 Task: Add Sprouts Lavender Bar Soap to the cart.
Action: Mouse moved to (799, 248)
Screenshot: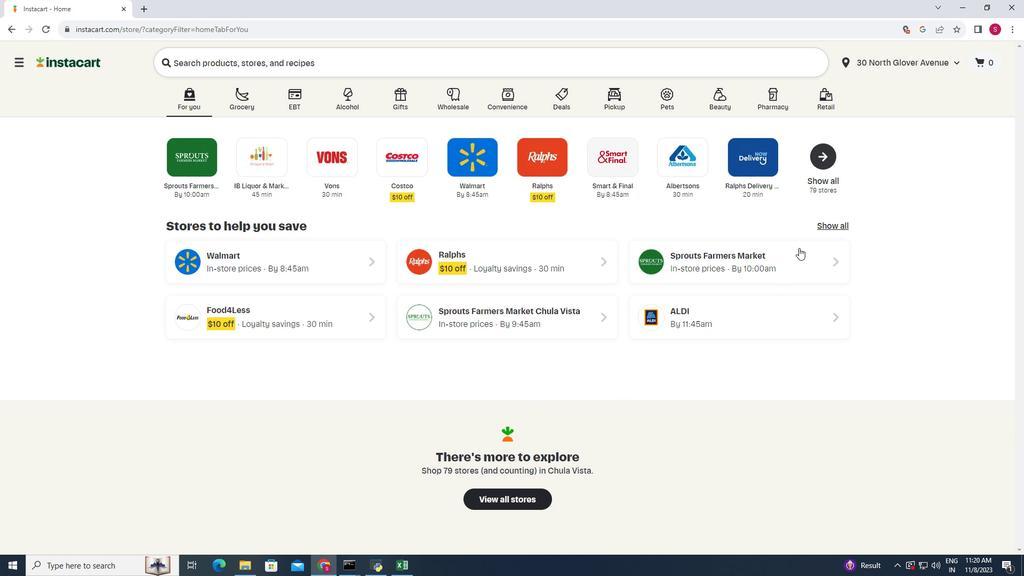 
Action: Mouse pressed left at (799, 248)
Screenshot: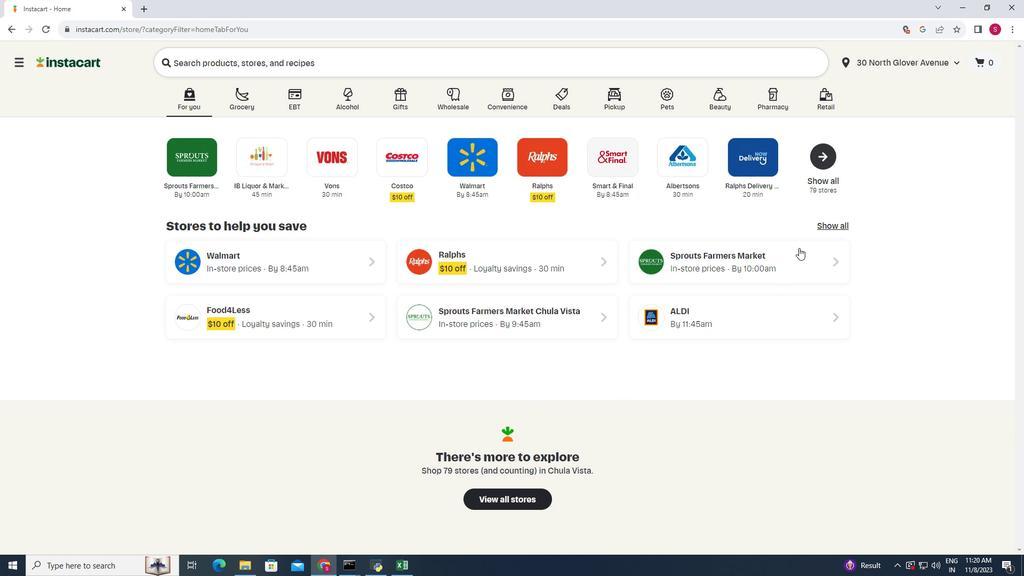 
Action: Mouse moved to (85, 353)
Screenshot: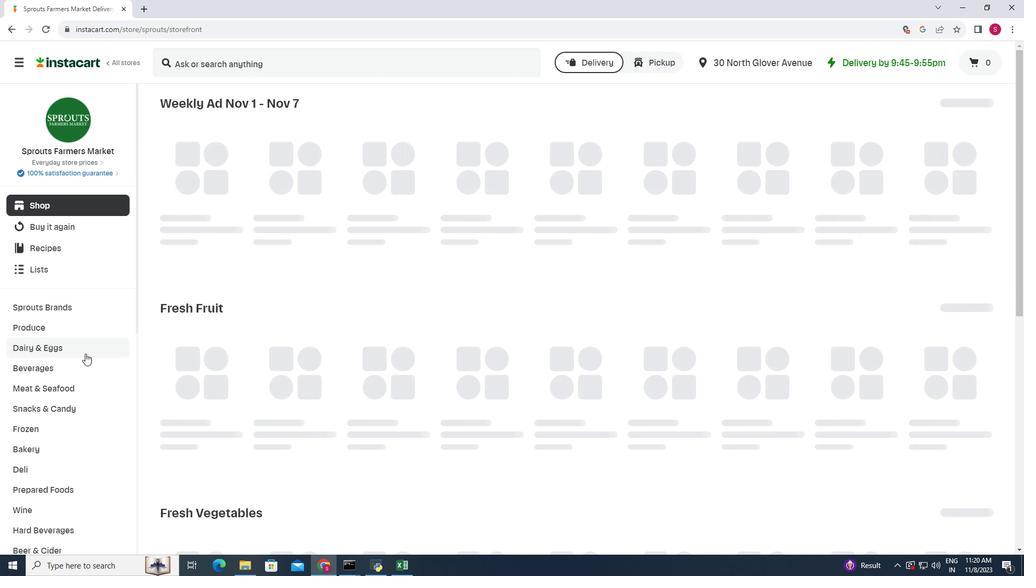 
Action: Mouse scrolled (85, 353) with delta (0, 0)
Screenshot: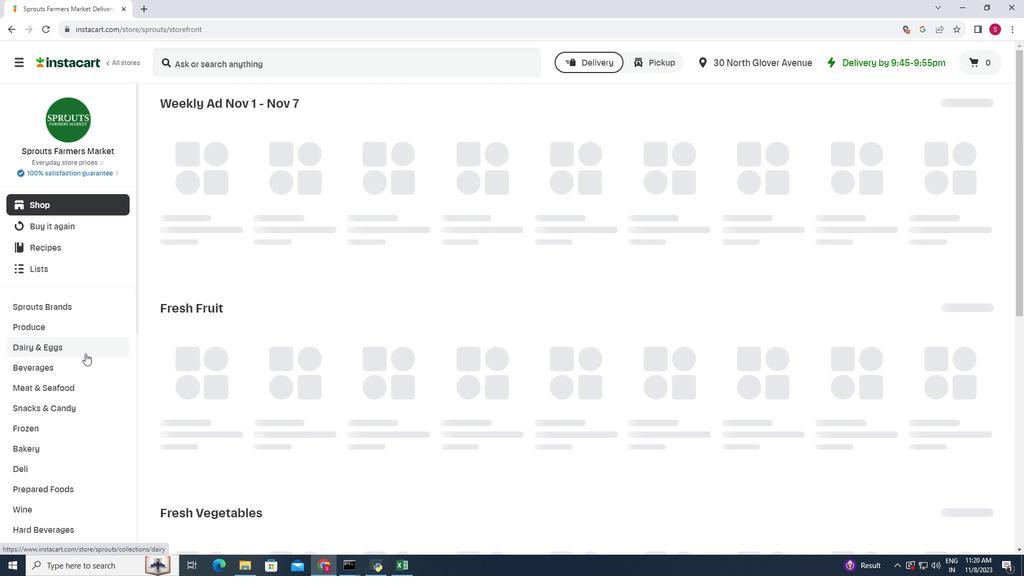 
Action: Mouse scrolled (85, 353) with delta (0, 0)
Screenshot: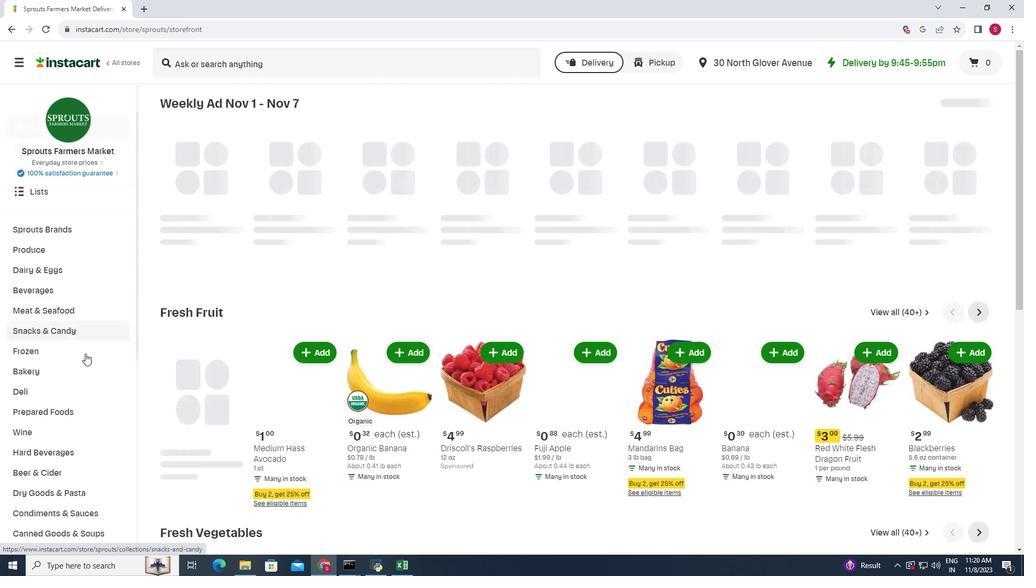 
Action: Mouse moved to (84, 354)
Screenshot: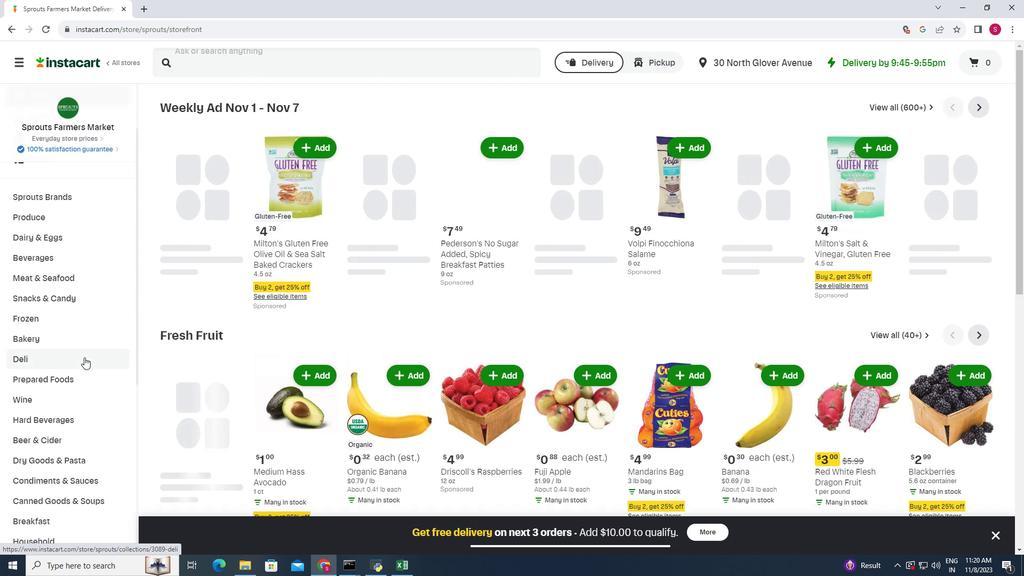 
Action: Mouse scrolled (84, 353) with delta (0, 0)
Screenshot: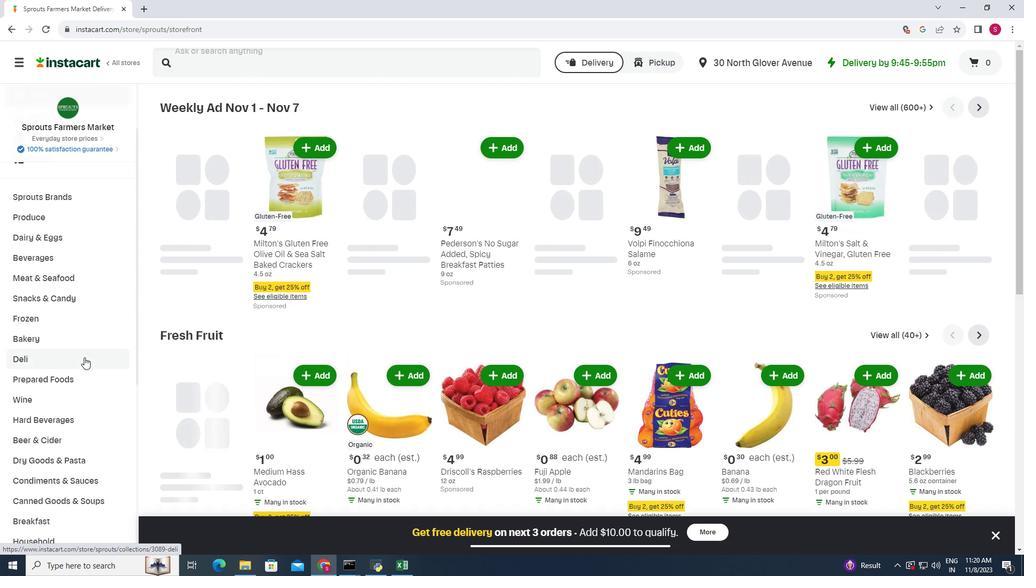 
Action: Mouse moved to (84, 357)
Screenshot: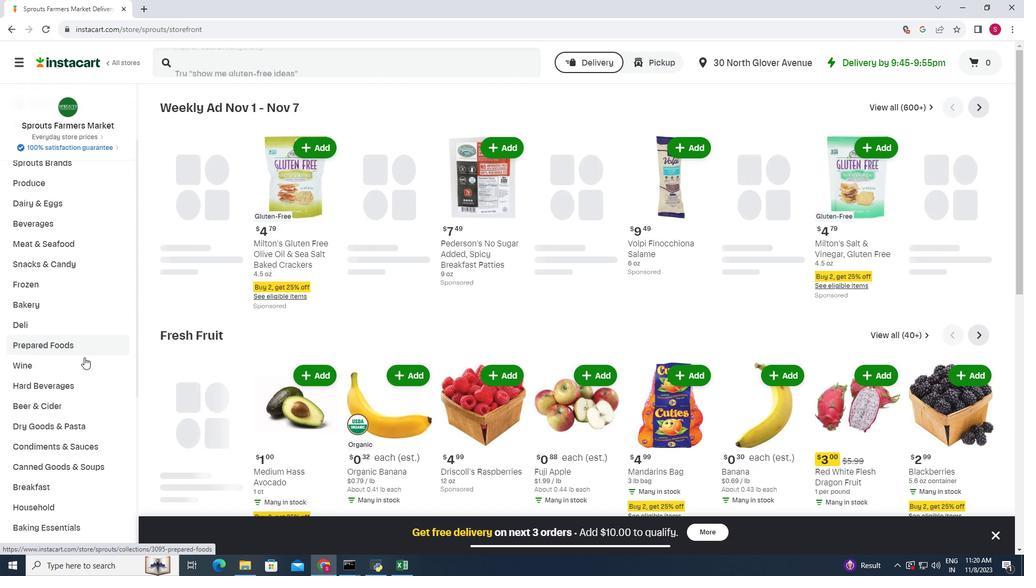 
Action: Mouse scrolled (84, 357) with delta (0, 0)
Screenshot: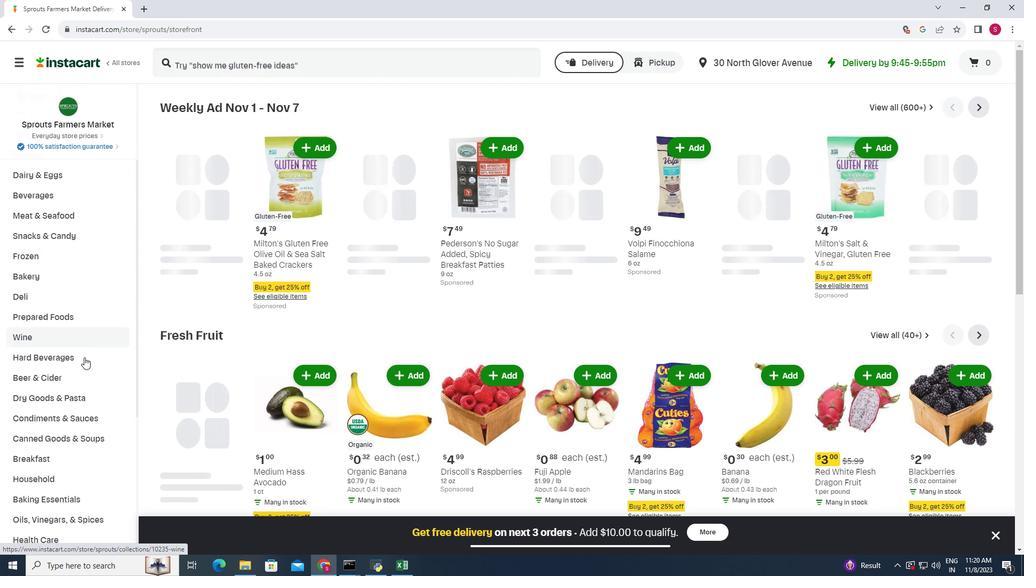 
Action: Mouse scrolled (84, 357) with delta (0, 0)
Screenshot: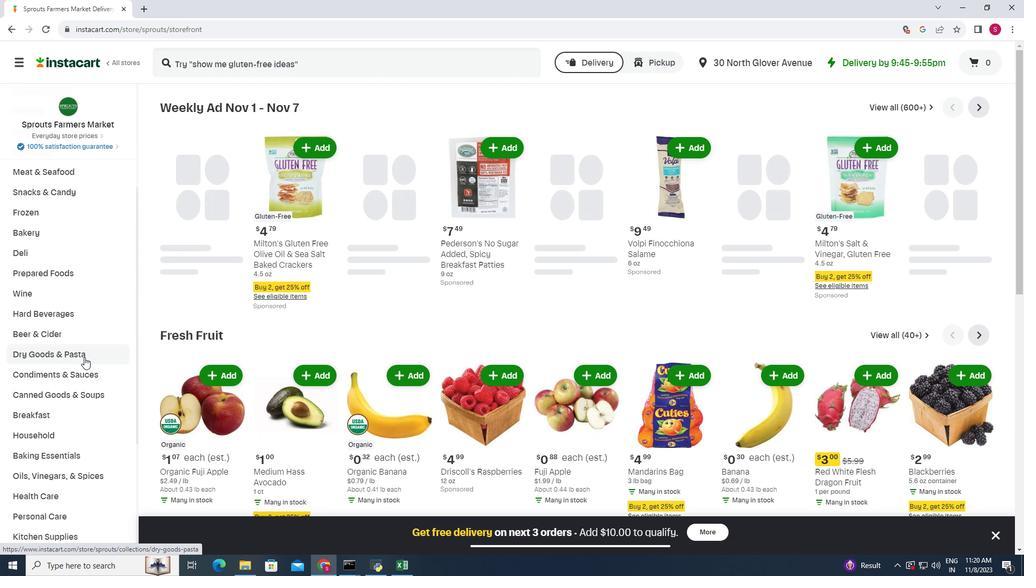 
Action: Mouse scrolled (84, 357) with delta (0, 0)
Screenshot: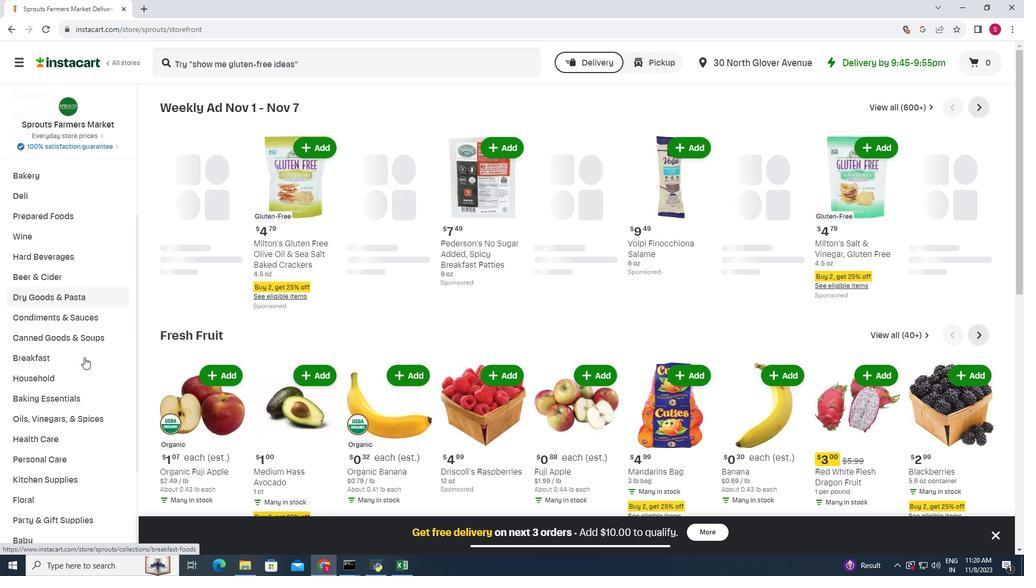 
Action: Mouse moved to (68, 414)
Screenshot: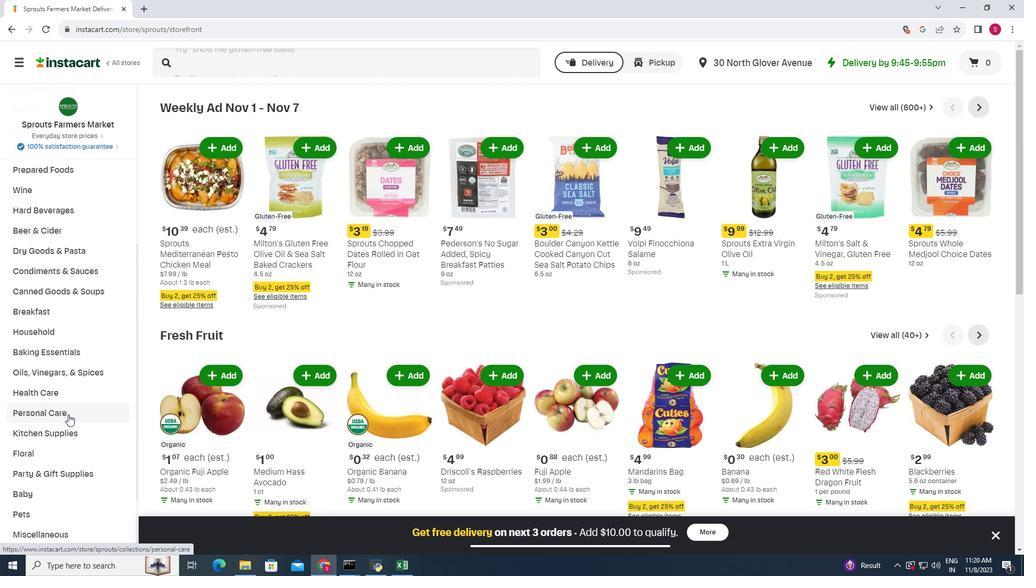 
Action: Mouse pressed left at (68, 414)
Screenshot: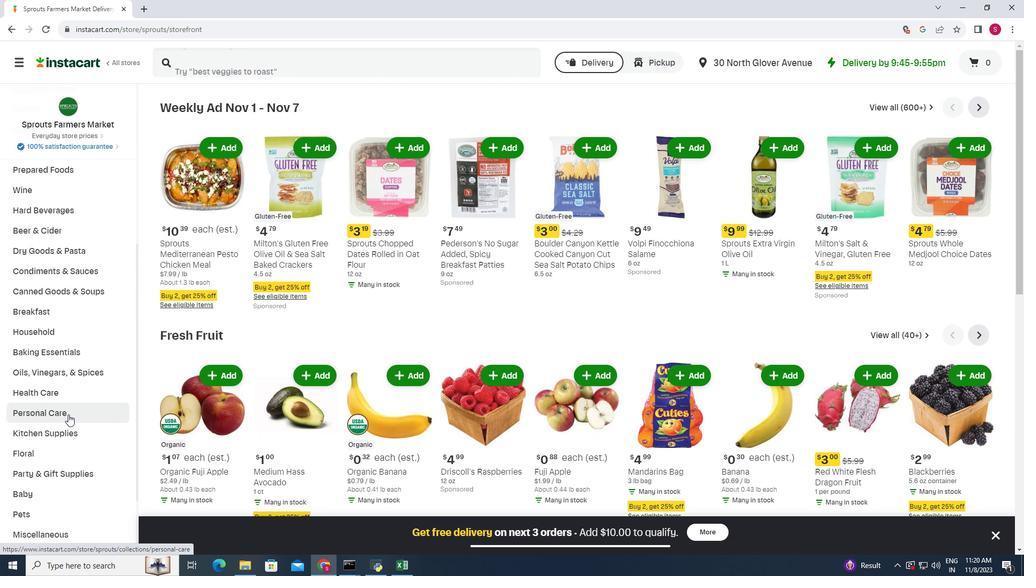 
Action: Mouse moved to (267, 144)
Screenshot: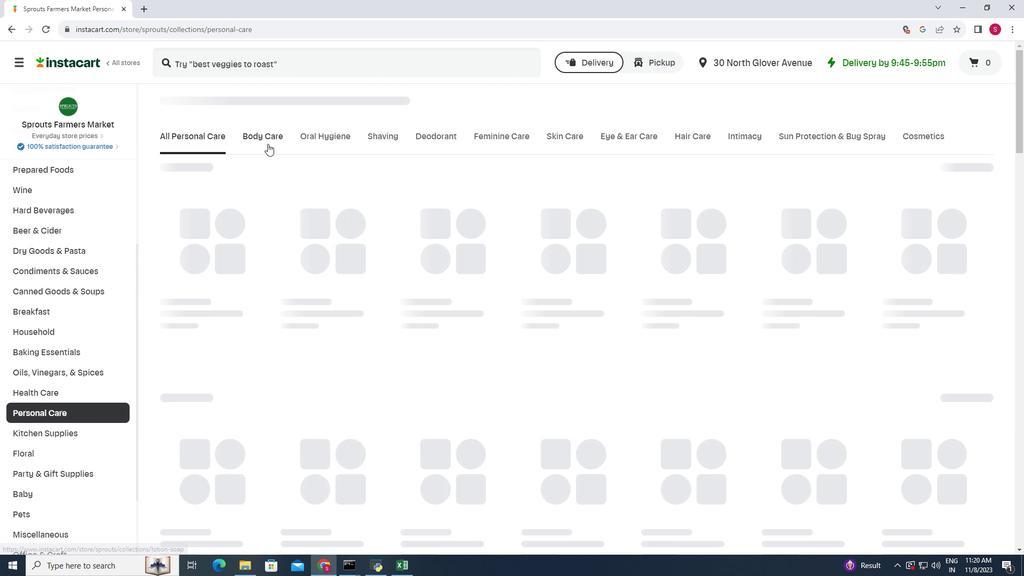 
Action: Mouse pressed left at (267, 144)
Screenshot: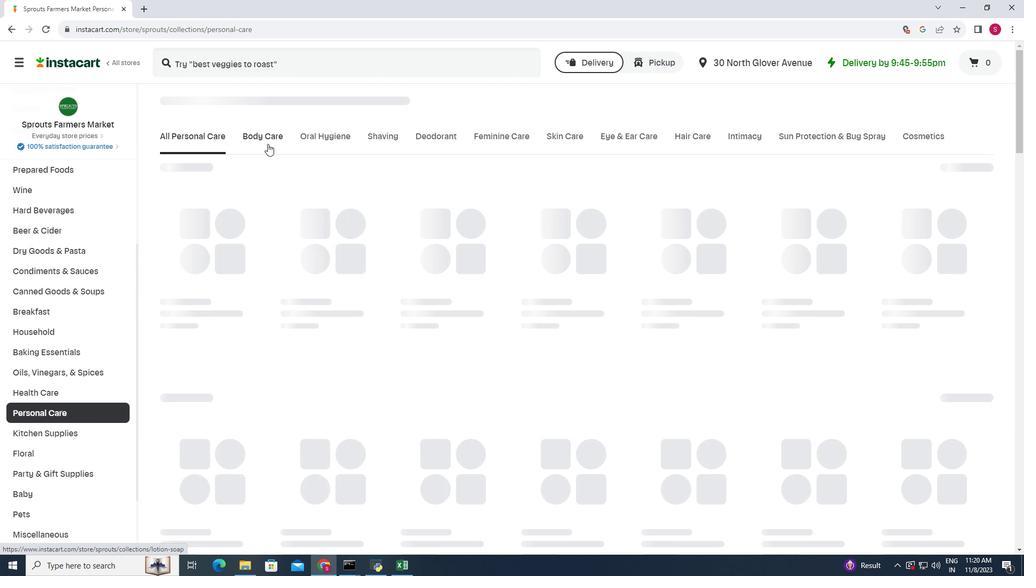 
Action: Mouse moved to (295, 68)
Screenshot: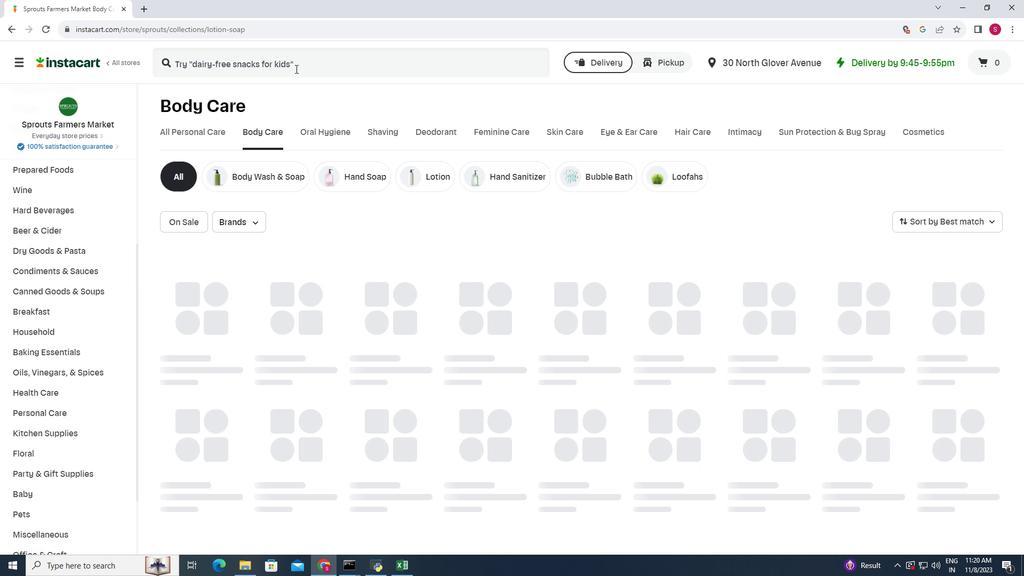 
Action: Mouse pressed left at (295, 68)
Screenshot: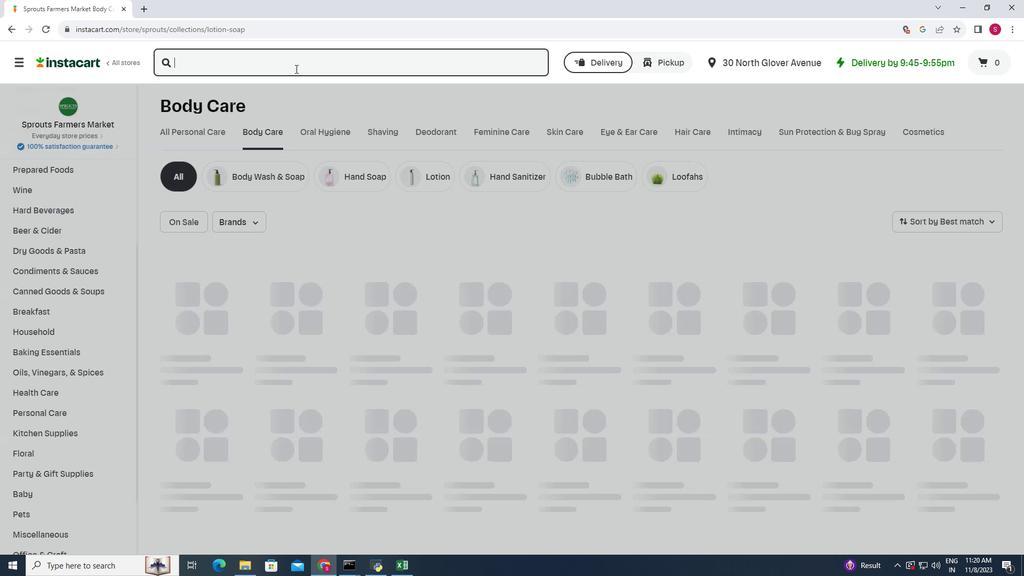 
Action: Key pressed <Key.shift>Sprouts<Key.space>
Screenshot: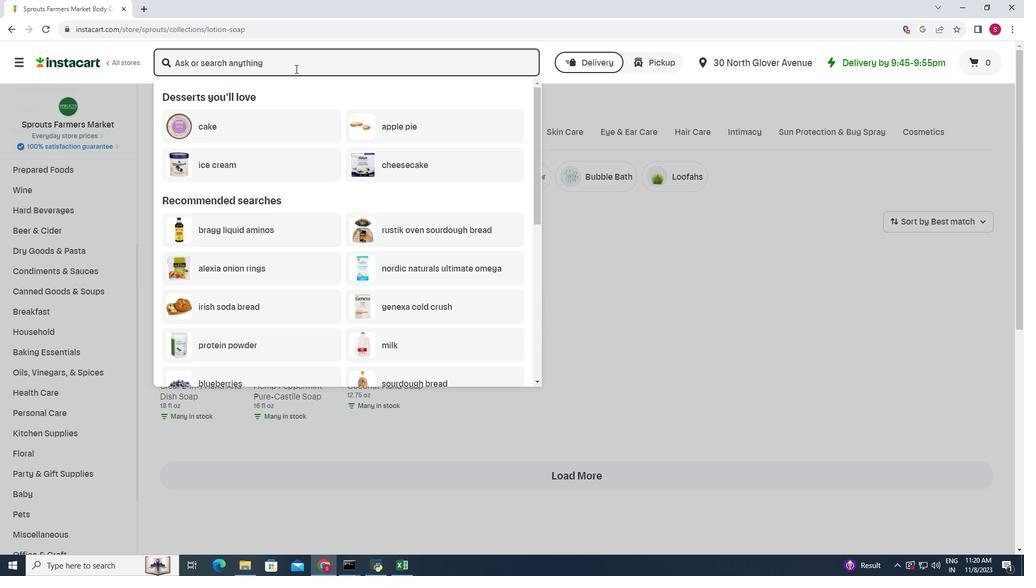 
Action: Mouse moved to (277, 66)
Screenshot: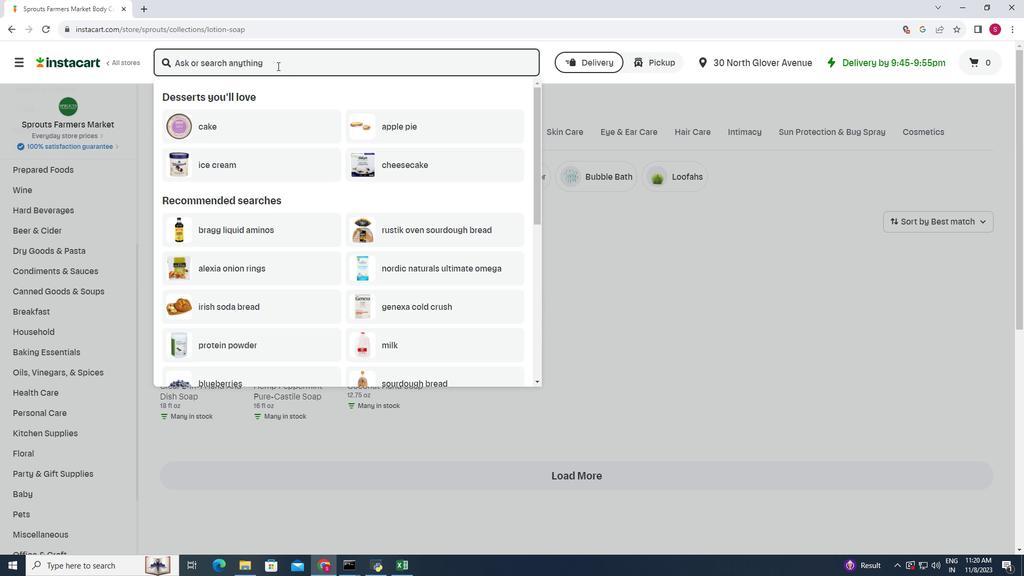 
Action: Mouse pressed left at (277, 66)
Screenshot: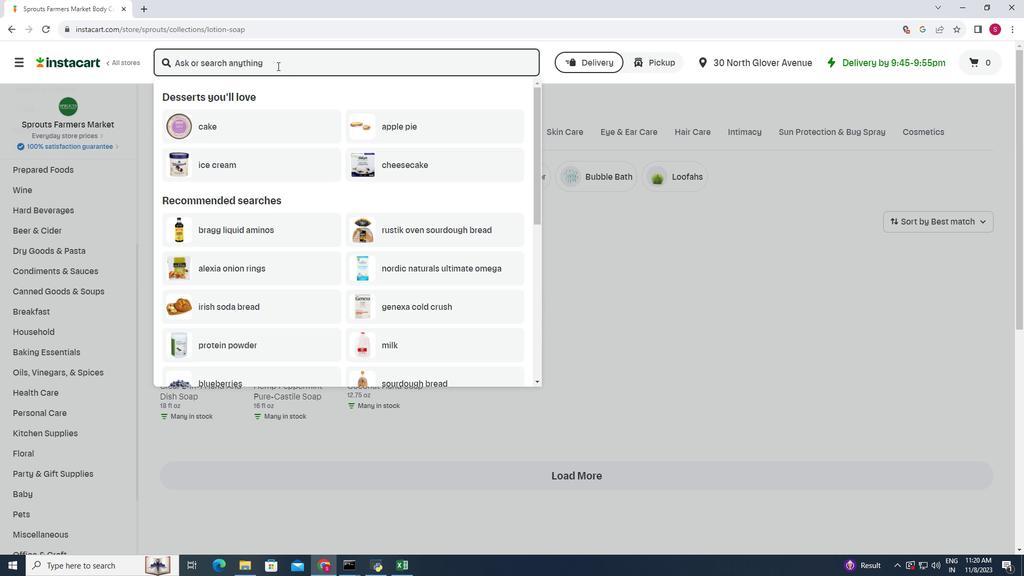 
Action: Mouse moved to (273, 62)
Screenshot: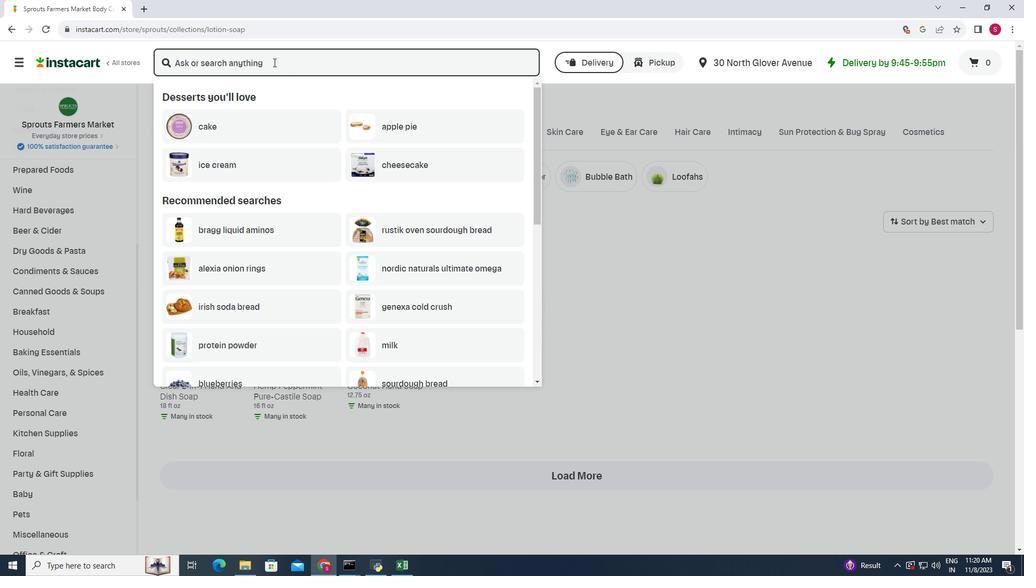 
Action: Key pressed <Key.shift>S
Screenshot: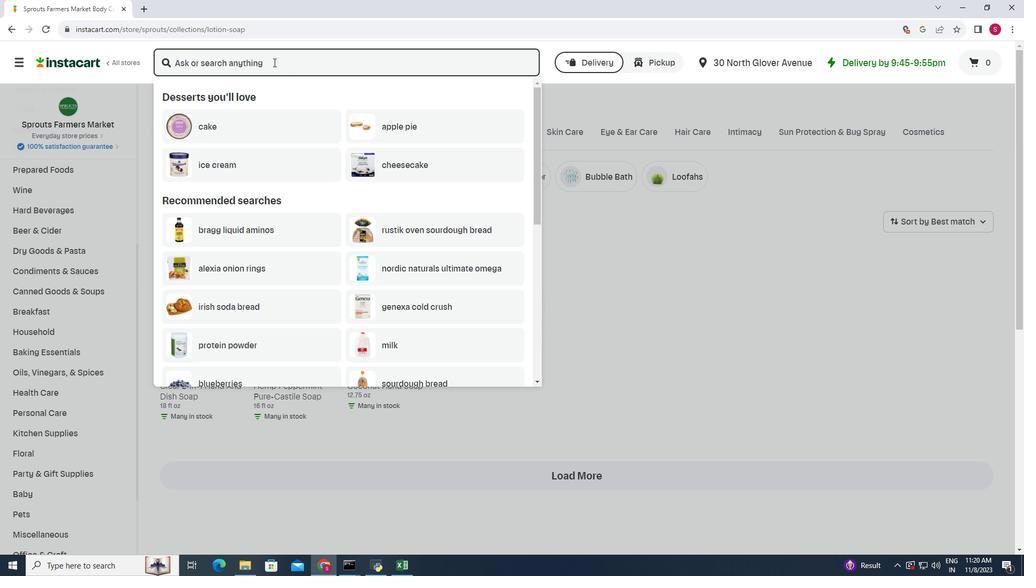 
Action: Mouse moved to (273, 71)
Screenshot: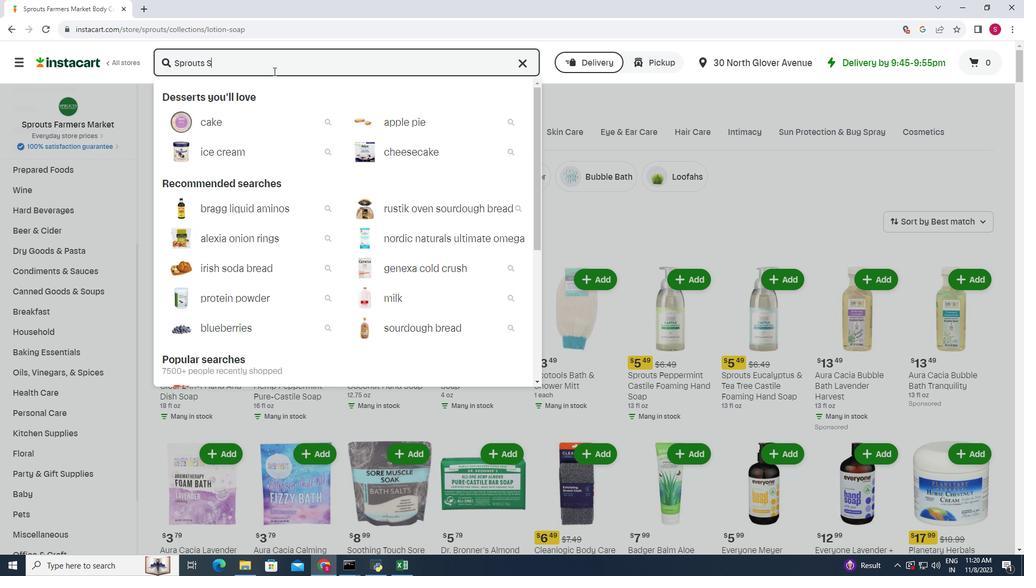 
Action: Key pressed <Key.backspace><Key.shift>Lavender<Key.space><Key.shift>Bar<Key.space><Key.shift><Key.shift><Key.shift><Key.shift><Key.shift><Key.shift><Key.shift><Key.shift><Key.shift><Key.shift><Key.shift>Soap<Key.enter>
Screenshot: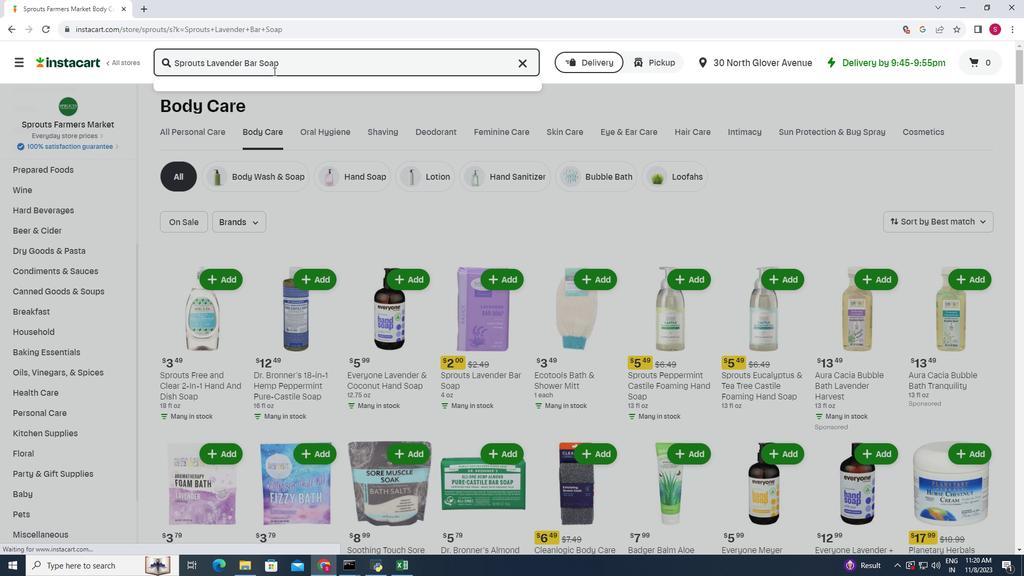 
Action: Mouse moved to (310, 144)
Screenshot: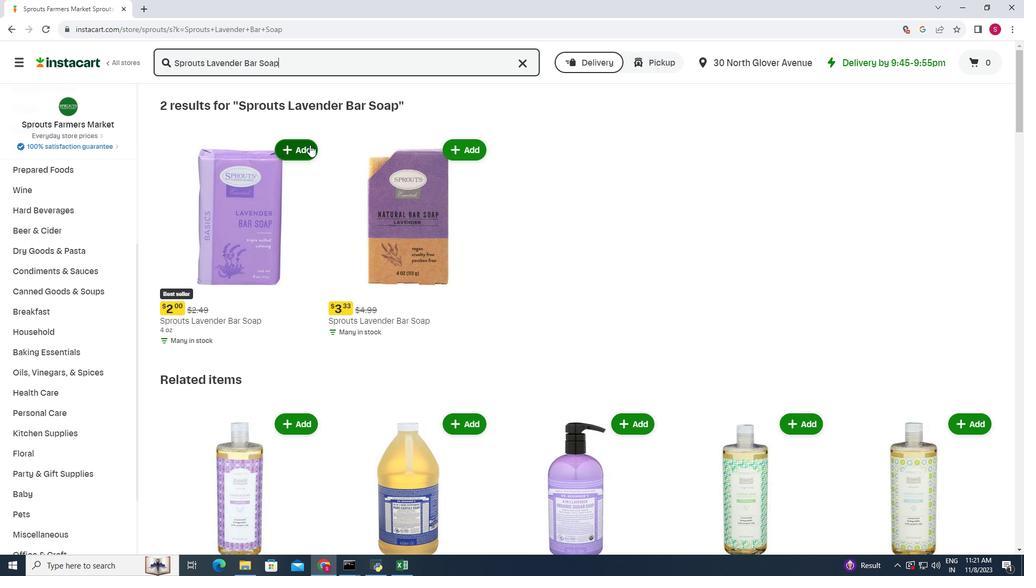
Action: Mouse pressed left at (310, 144)
Screenshot: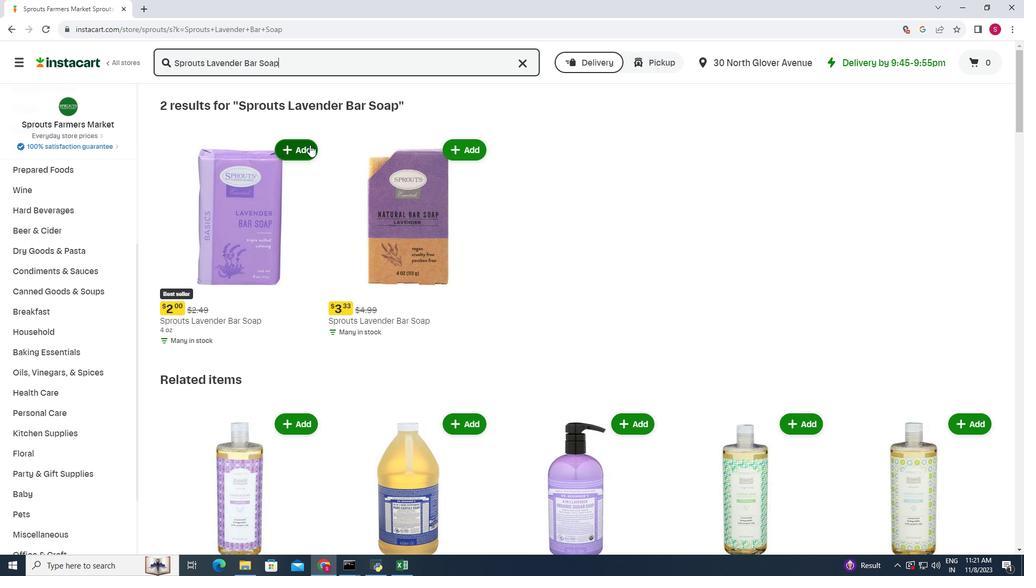 
Action: Mouse moved to (363, 133)
Screenshot: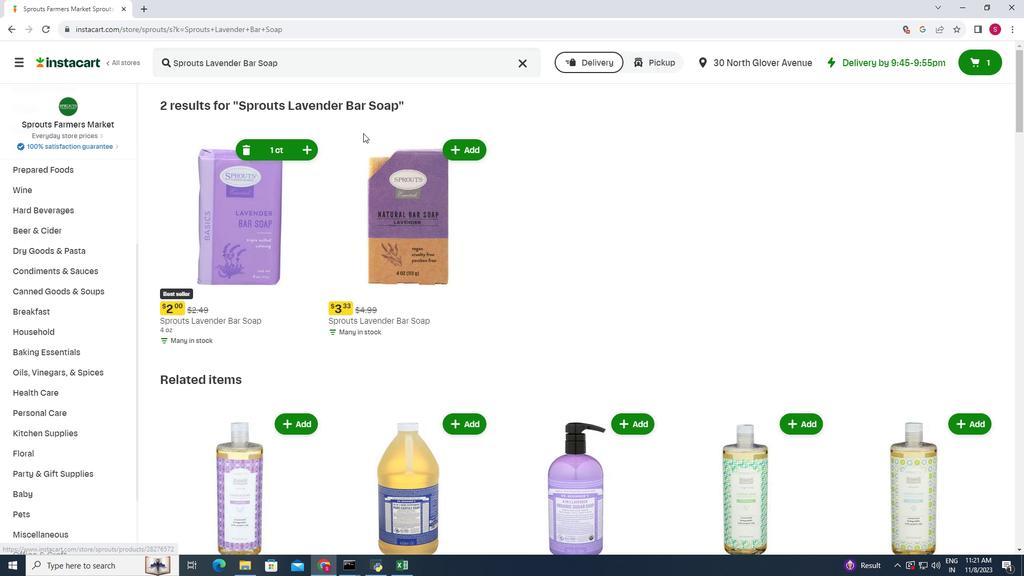 
